 Task: Set the subtitle format in the text subtitle parser to "mpsub".
Action: Mouse moved to (120, 15)
Screenshot: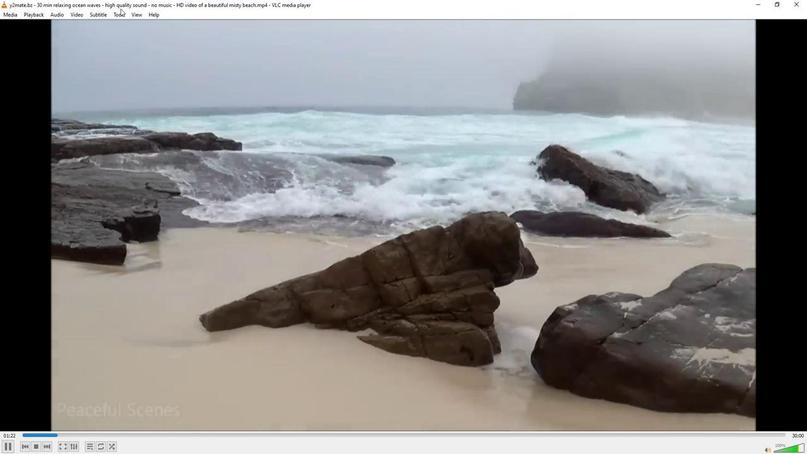 
Action: Mouse pressed left at (120, 15)
Screenshot: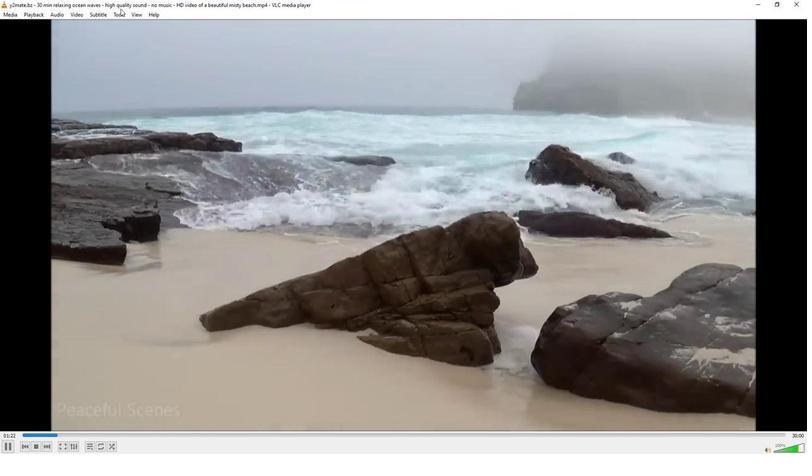 
Action: Mouse moved to (121, 20)
Screenshot: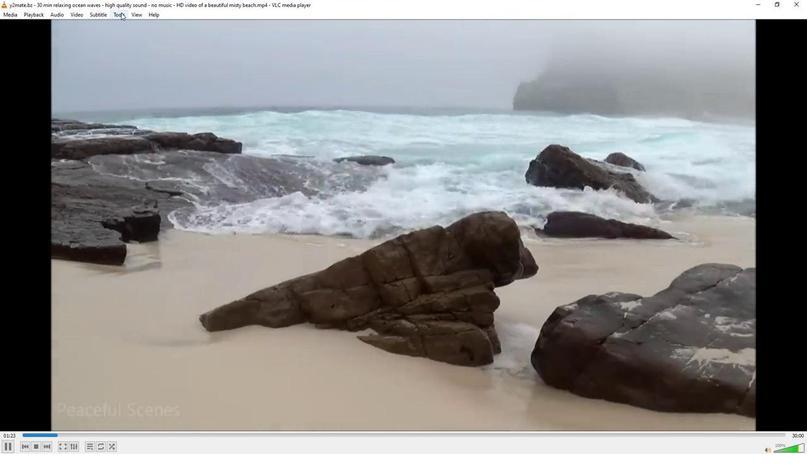 
Action: Mouse pressed left at (121, 20)
Screenshot: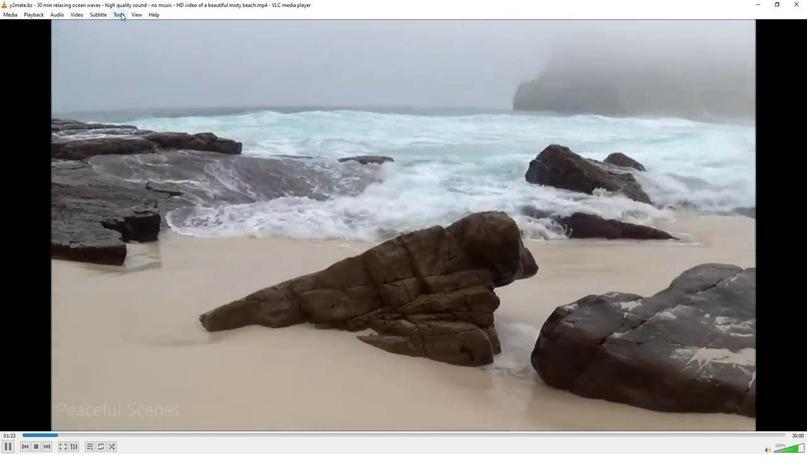 
Action: Mouse moved to (138, 117)
Screenshot: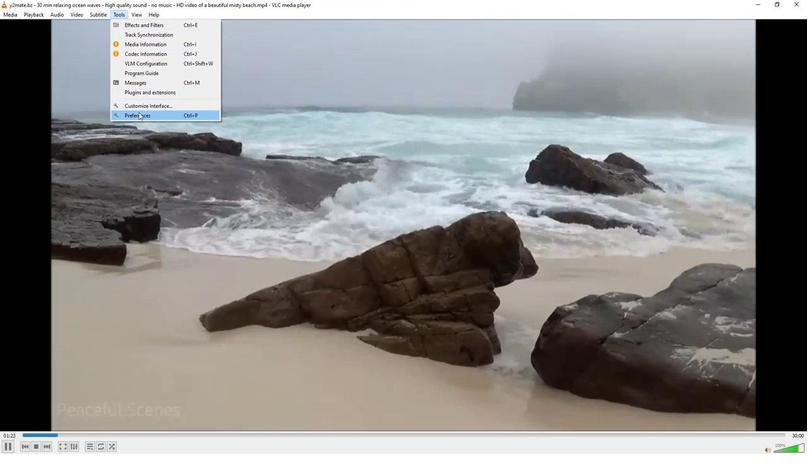 
Action: Mouse pressed left at (138, 117)
Screenshot: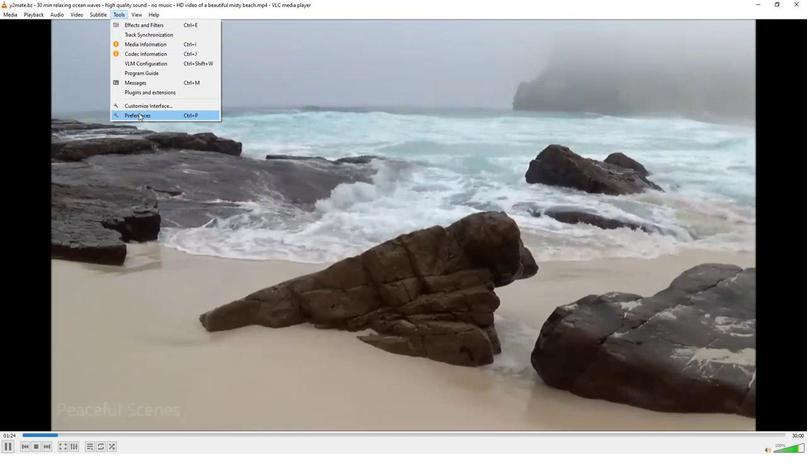 
Action: Mouse moved to (224, 343)
Screenshot: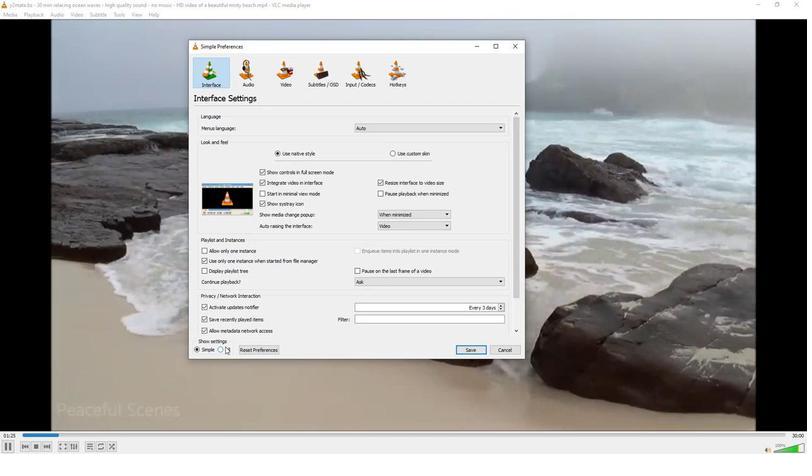 
Action: Mouse pressed left at (224, 343)
Screenshot: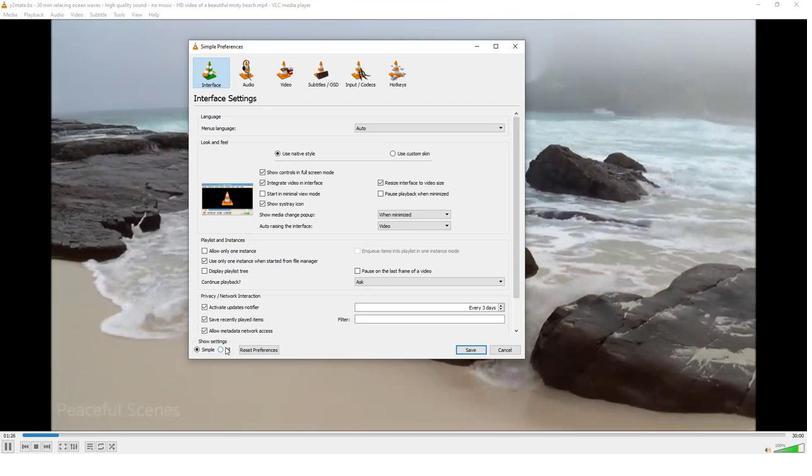 
Action: Mouse moved to (208, 228)
Screenshot: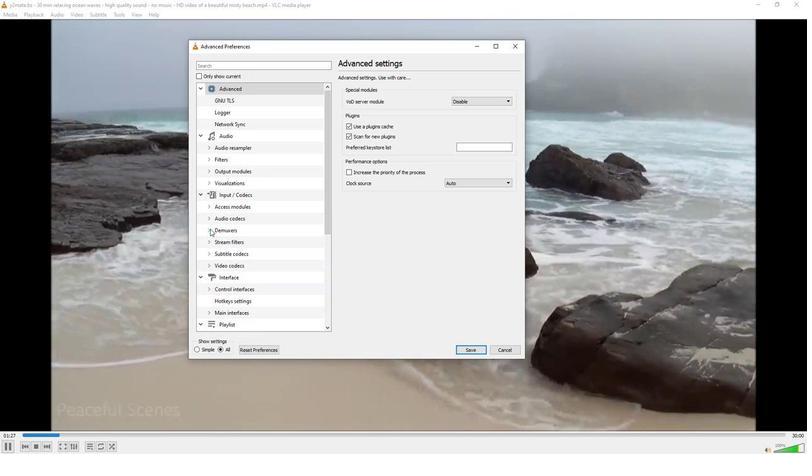 
Action: Mouse pressed left at (208, 228)
Screenshot: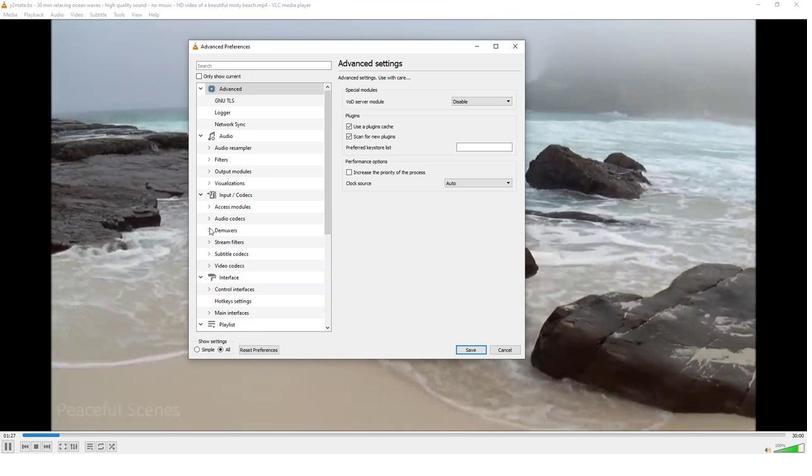 
Action: Mouse moved to (232, 270)
Screenshot: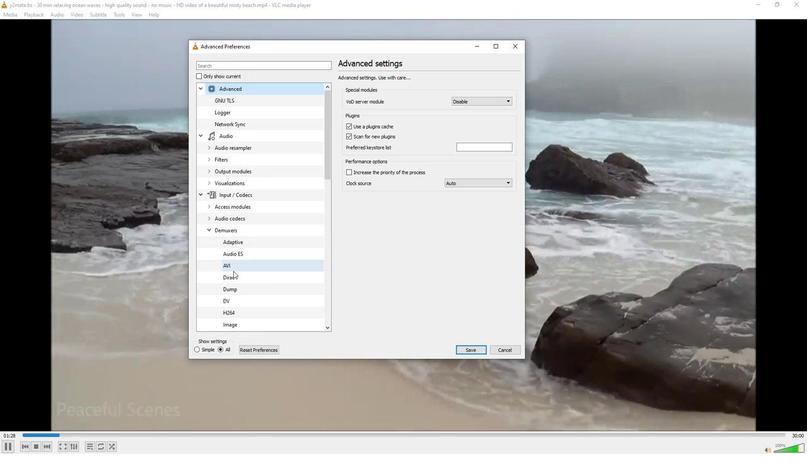 
Action: Mouse scrolled (232, 270) with delta (0, 0)
Screenshot: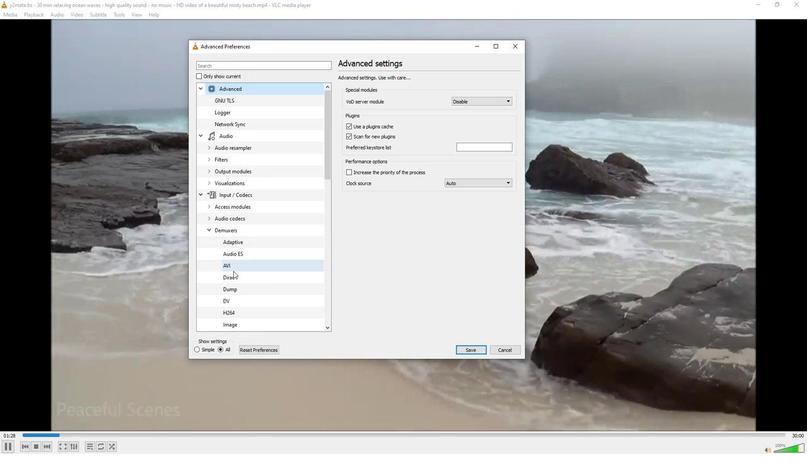 
Action: Mouse scrolled (232, 270) with delta (0, 0)
Screenshot: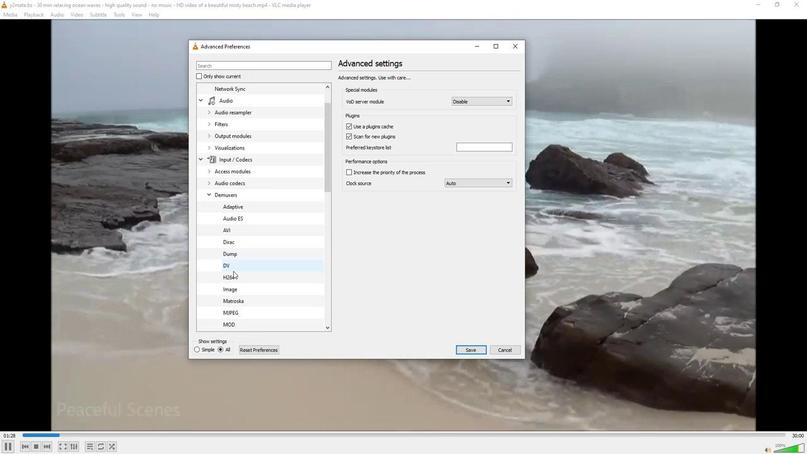 
Action: Mouse moved to (232, 270)
Screenshot: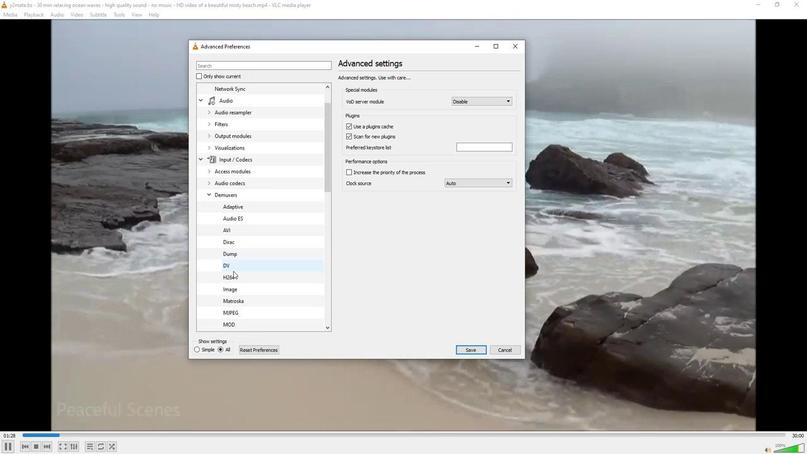 
Action: Mouse scrolled (232, 270) with delta (0, 0)
Screenshot: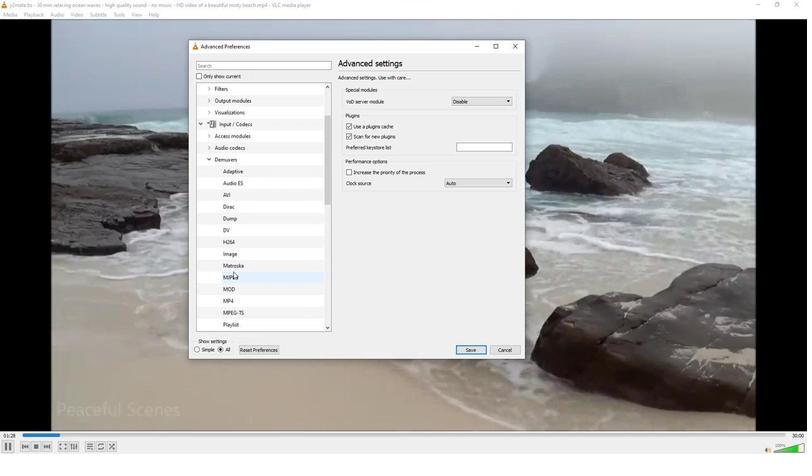 
Action: Mouse scrolled (232, 270) with delta (0, 0)
Screenshot: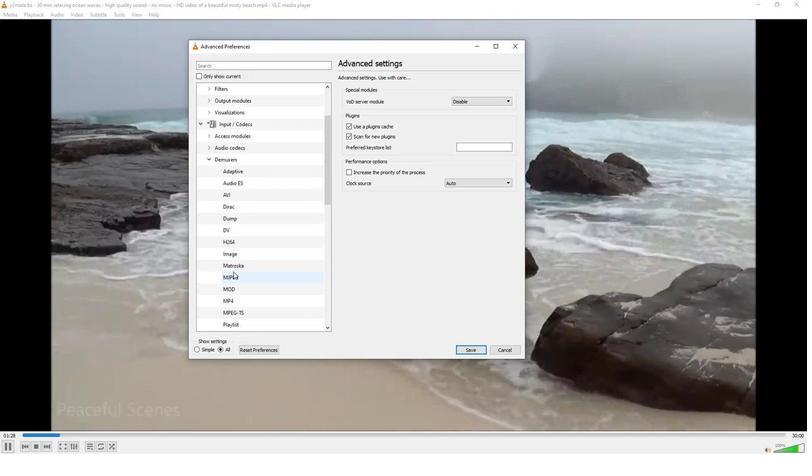 
Action: Mouse moved to (233, 270)
Screenshot: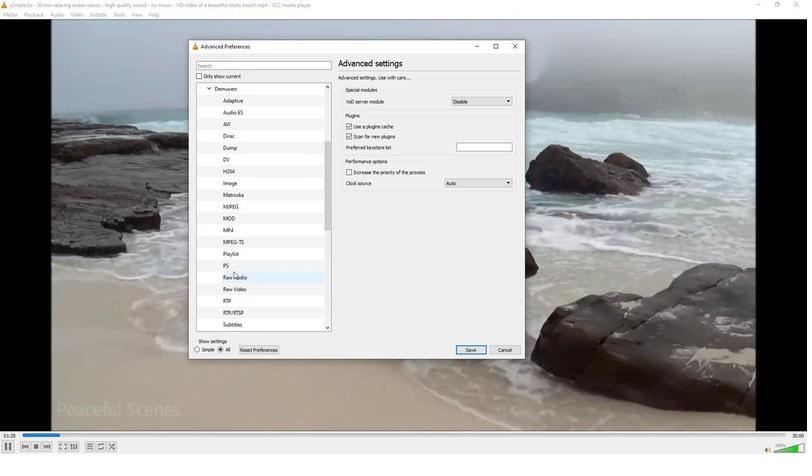 
Action: Mouse scrolled (233, 270) with delta (0, 0)
Screenshot: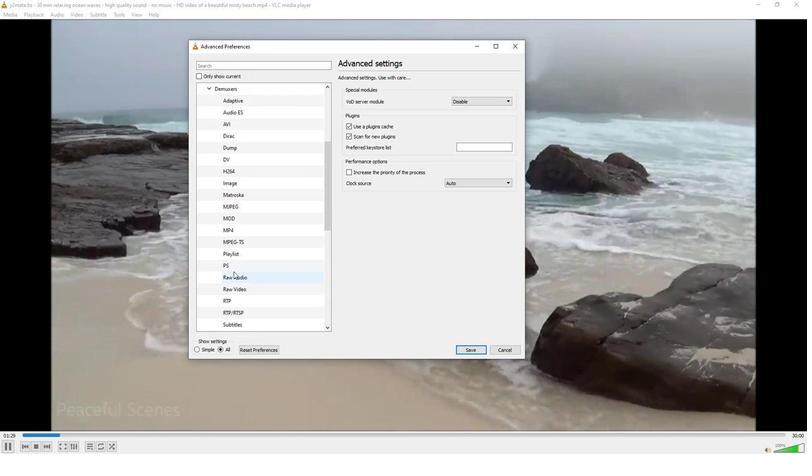 
Action: Mouse moved to (242, 283)
Screenshot: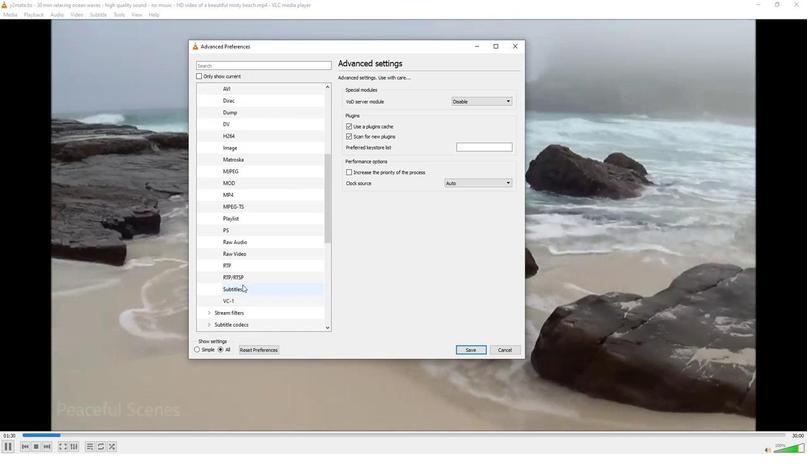 
Action: Mouse pressed left at (242, 283)
Screenshot: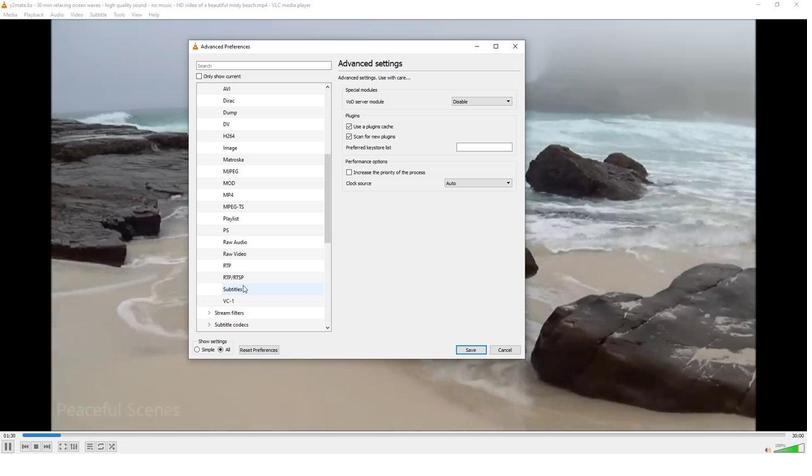 
Action: Mouse moved to (488, 117)
Screenshot: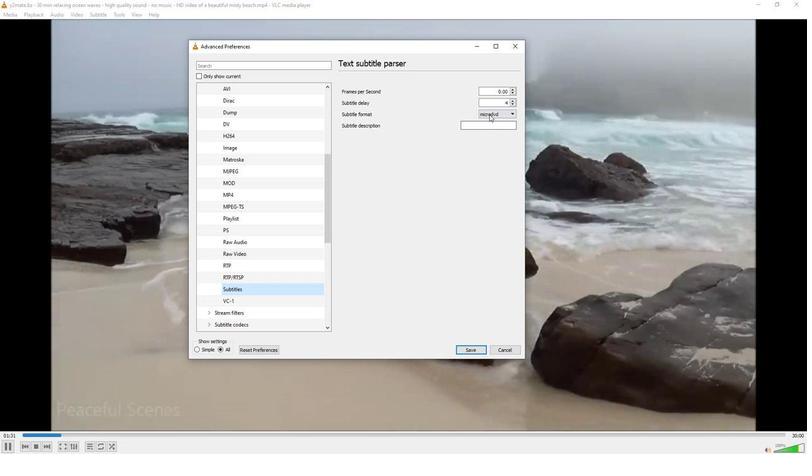 
Action: Mouse pressed left at (488, 117)
Screenshot: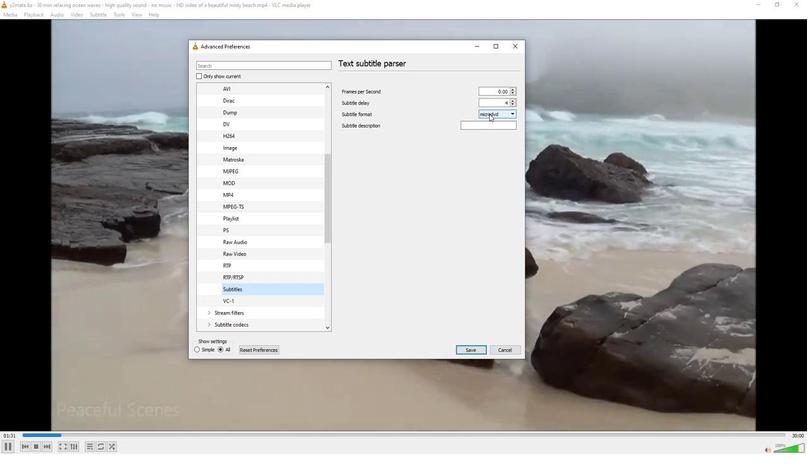 
Action: Mouse moved to (512, 145)
Screenshot: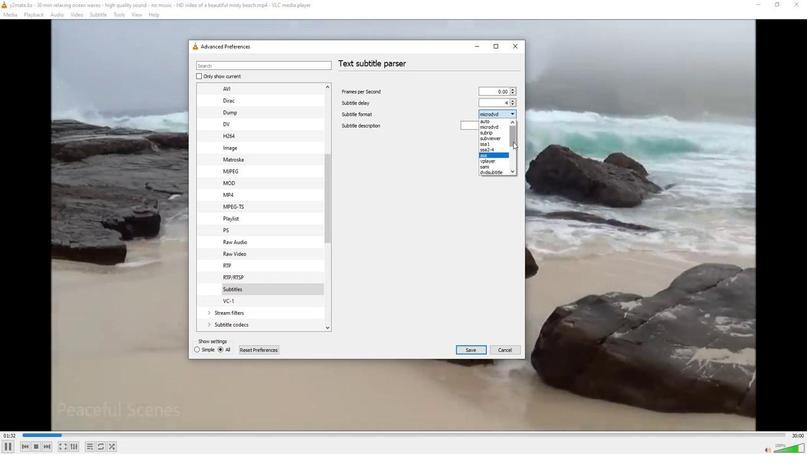 
Action: Mouse pressed left at (512, 145)
Screenshot: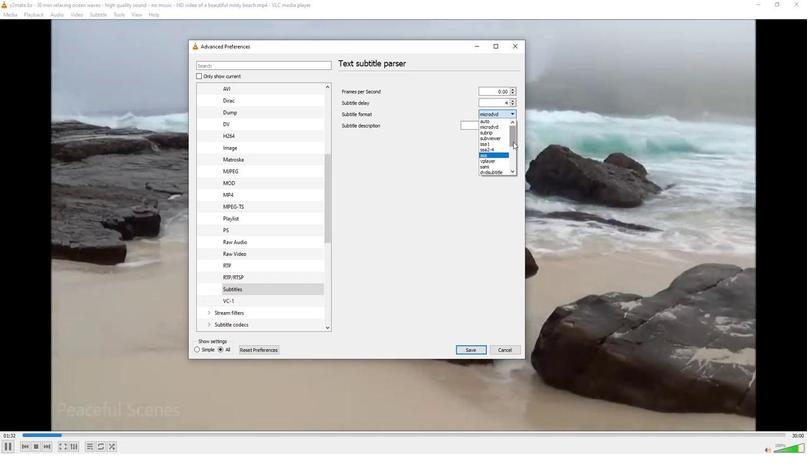 
Action: Mouse moved to (496, 166)
Screenshot: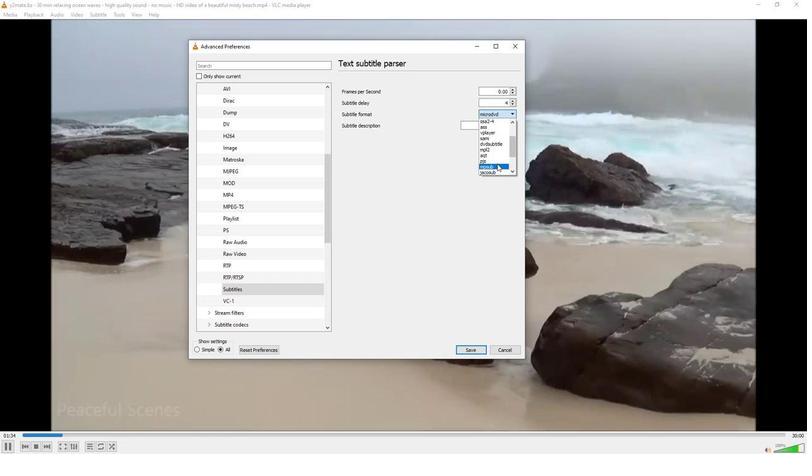 
Action: Mouse pressed left at (496, 166)
Screenshot: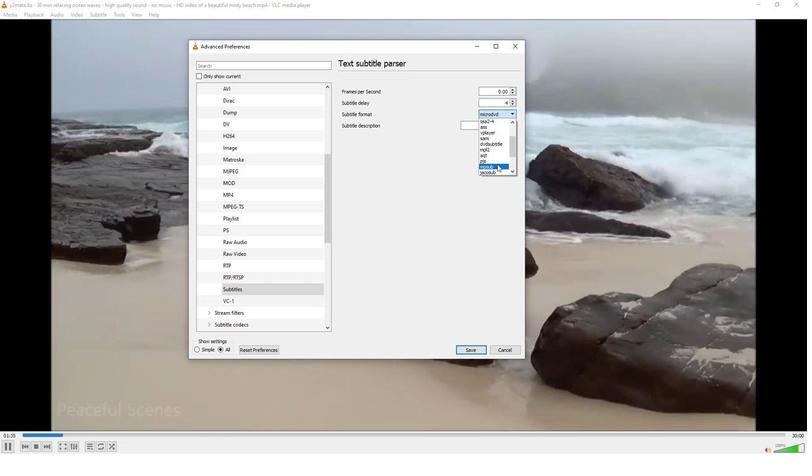 
Action: Mouse moved to (479, 171)
Screenshot: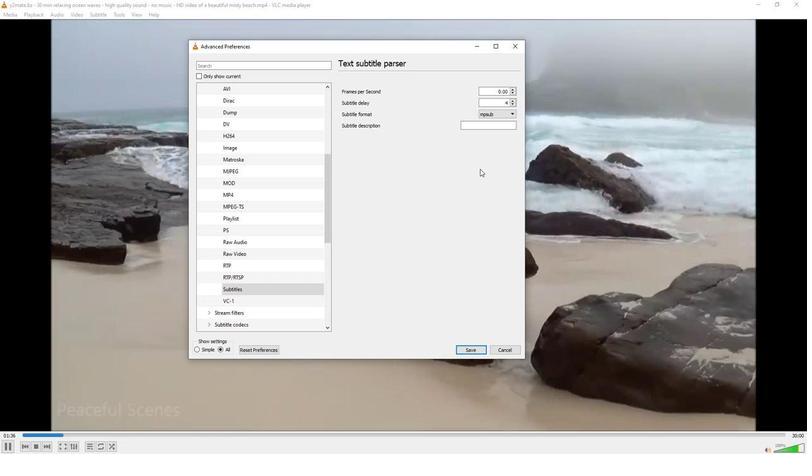 
